 Task: Add a condition where "Hours since ticket status new Is Fifty" in new tickets in your groups.
Action: Mouse moved to (146, 385)
Screenshot: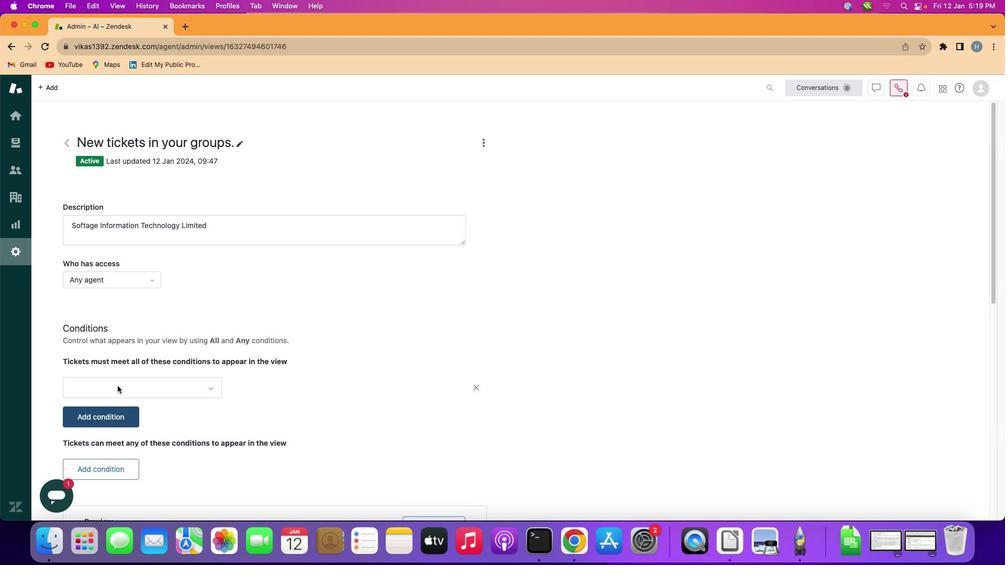 
Action: Mouse pressed left at (146, 385)
Screenshot: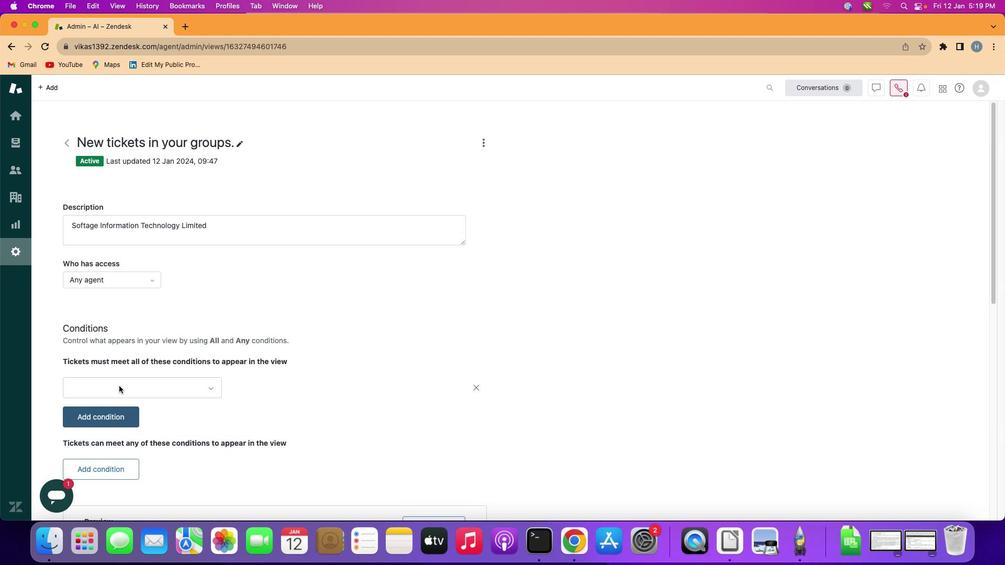 
Action: Mouse moved to (172, 384)
Screenshot: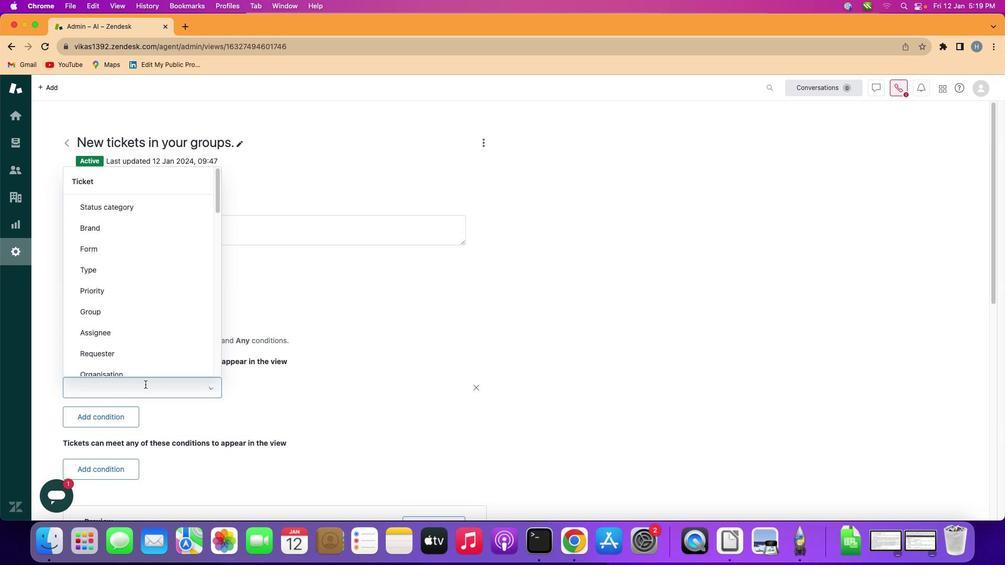 
Action: Mouse pressed left at (172, 384)
Screenshot: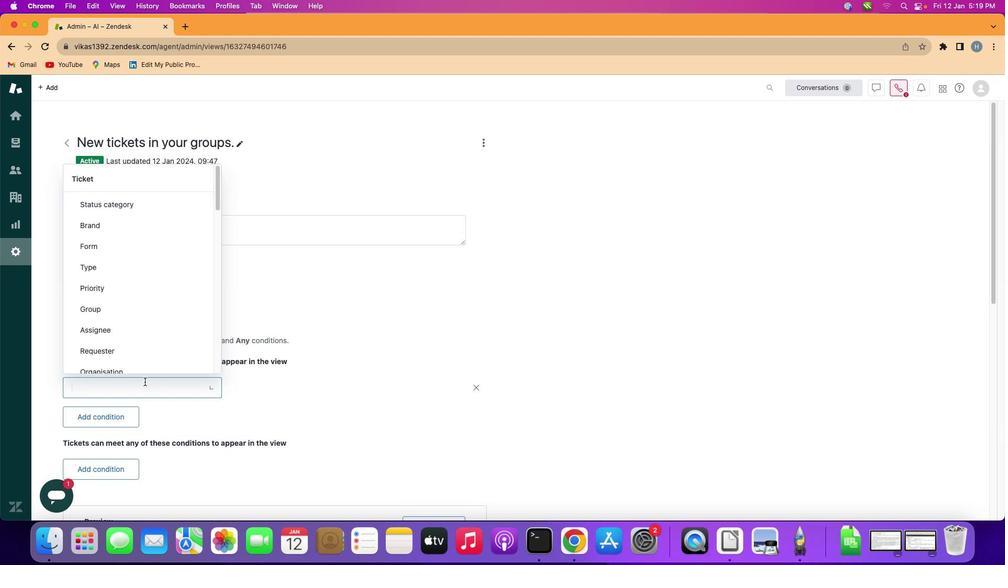 
Action: Mouse moved to (198, 328)
Screenshot: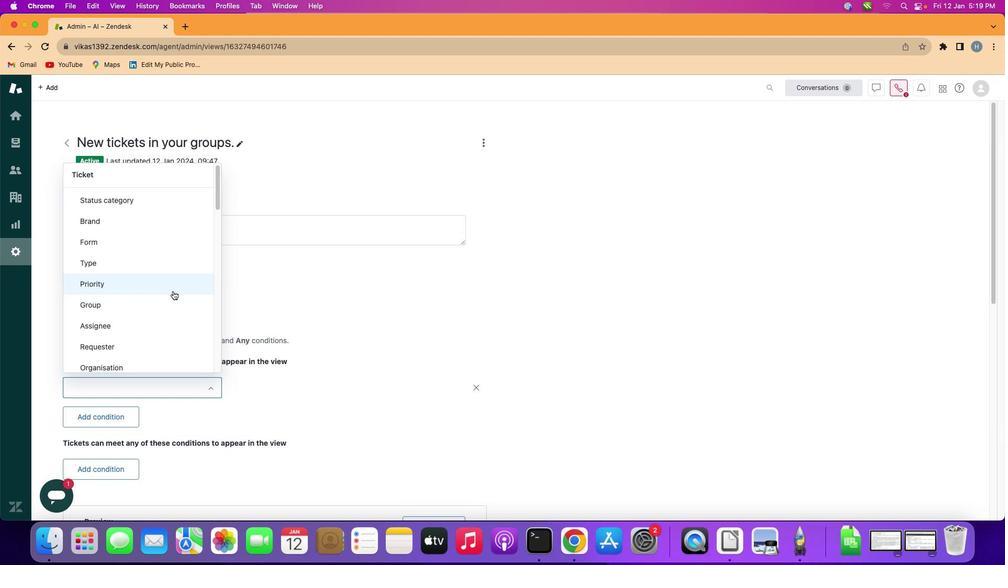 
Action: Mouse scrolled (198, 328) with delta (32, 151)
Screenshot: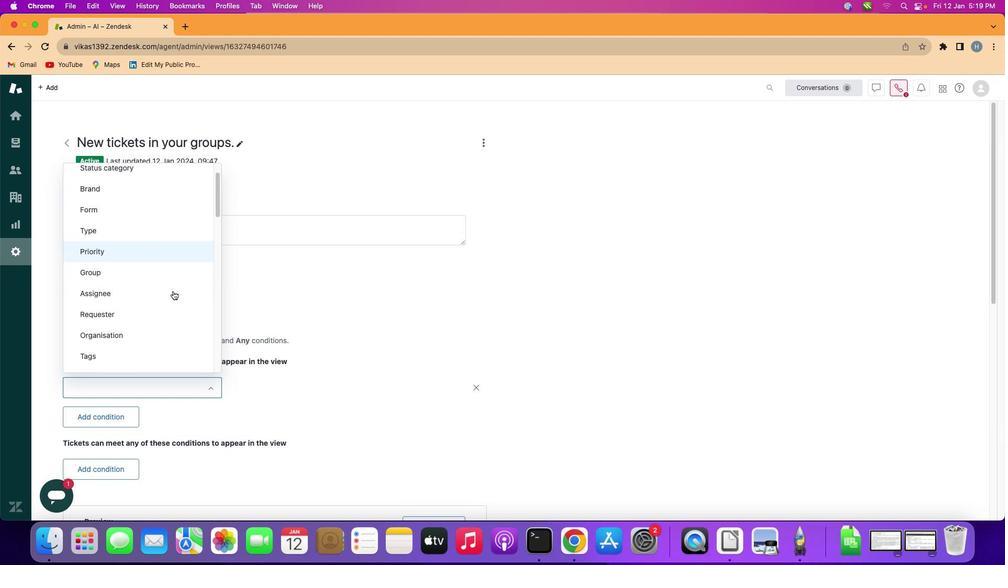 
Action: Mouse scrolled (198, 328) with delta (32, 151)
Screenshot: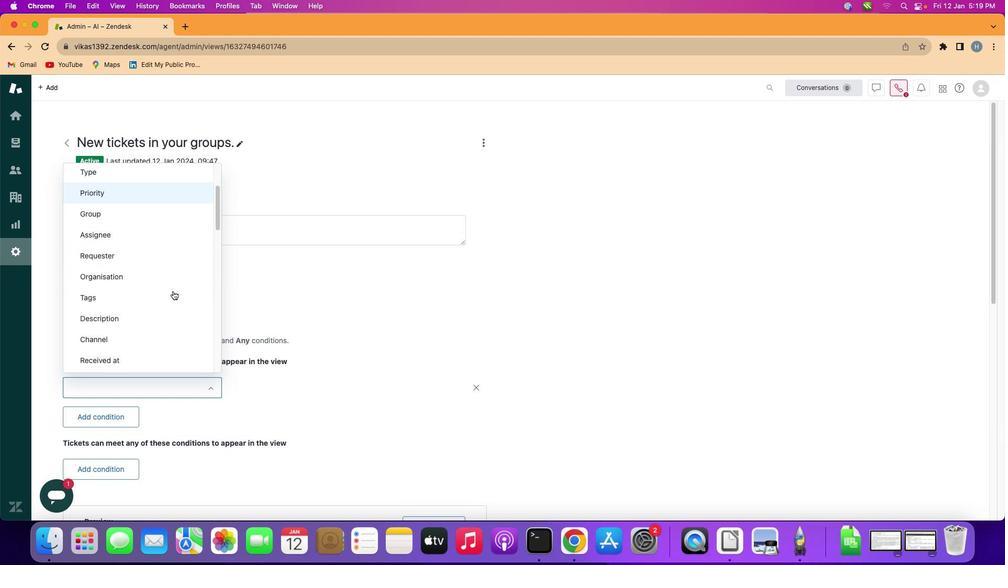 
Action: Mouse moved to (198, 328)
Screenshot: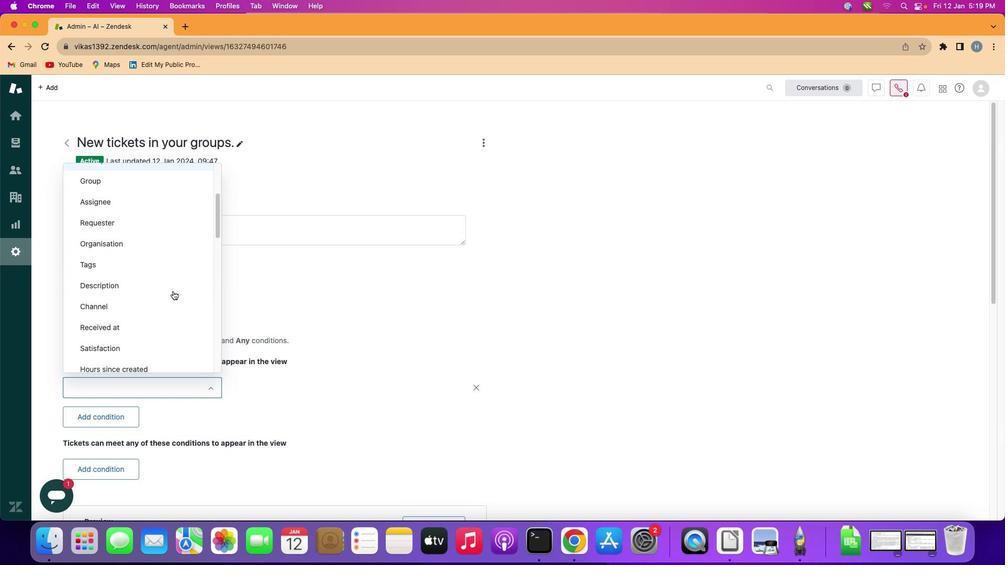
Action: Mouse scrolled (198, 328) with delta (32, 151)
Screenshot: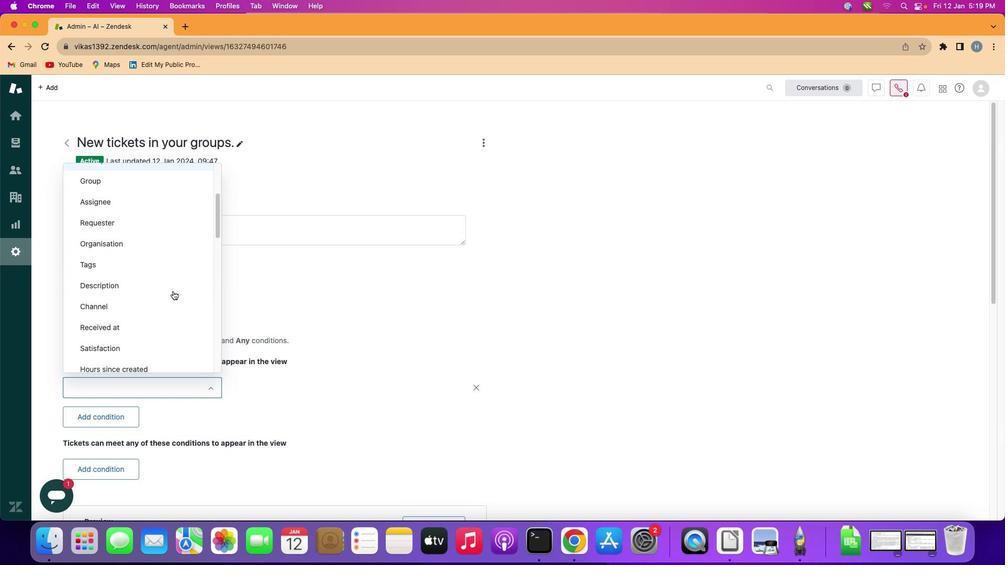 
Action: Mouse scrolled (198, 328) with delta (32, 151)
Screenshot: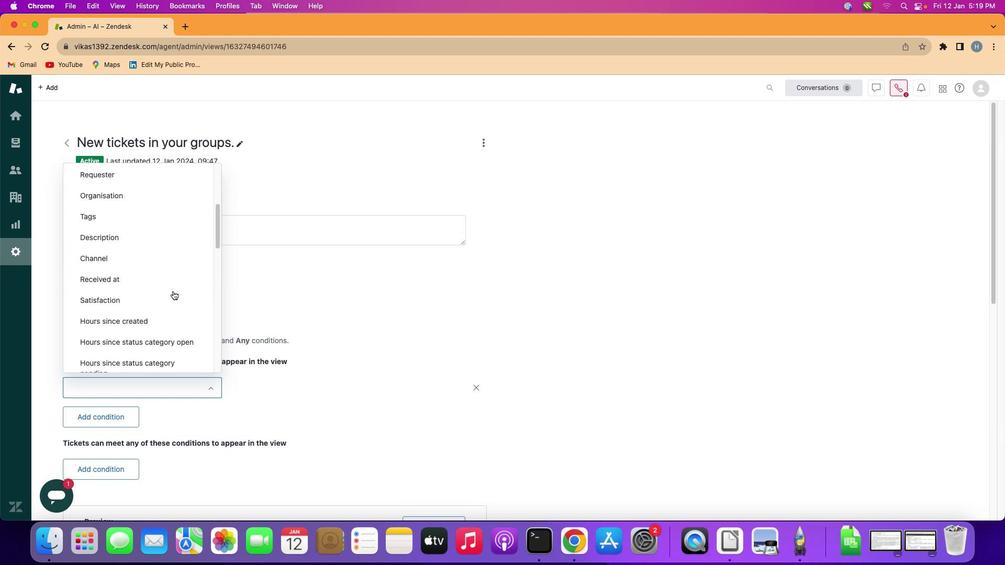 
Action: Mouse scrolled (198, 328) with delta (32, 151)
Screenshot: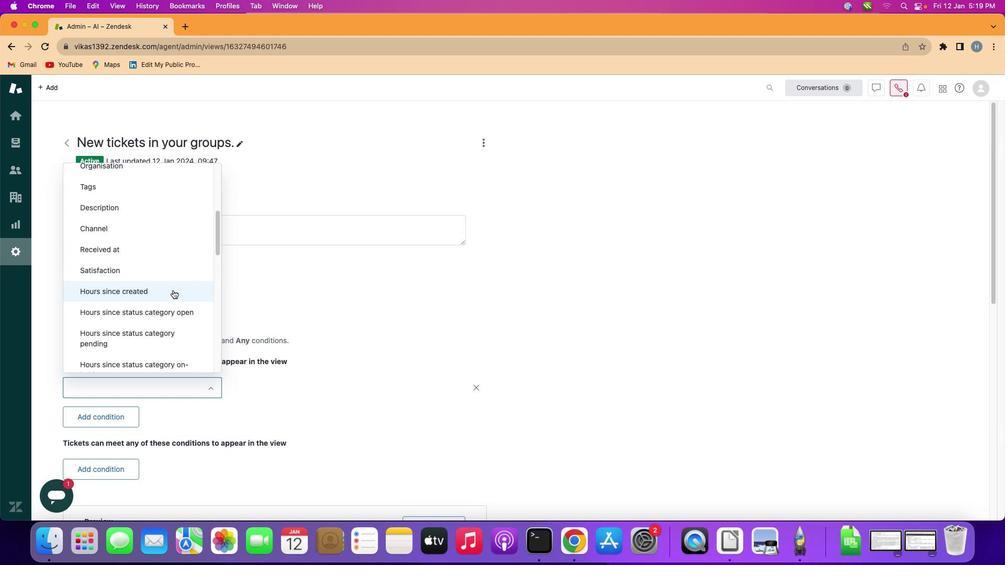 
Action: Mouse moved to (199, 327)
Screenshot: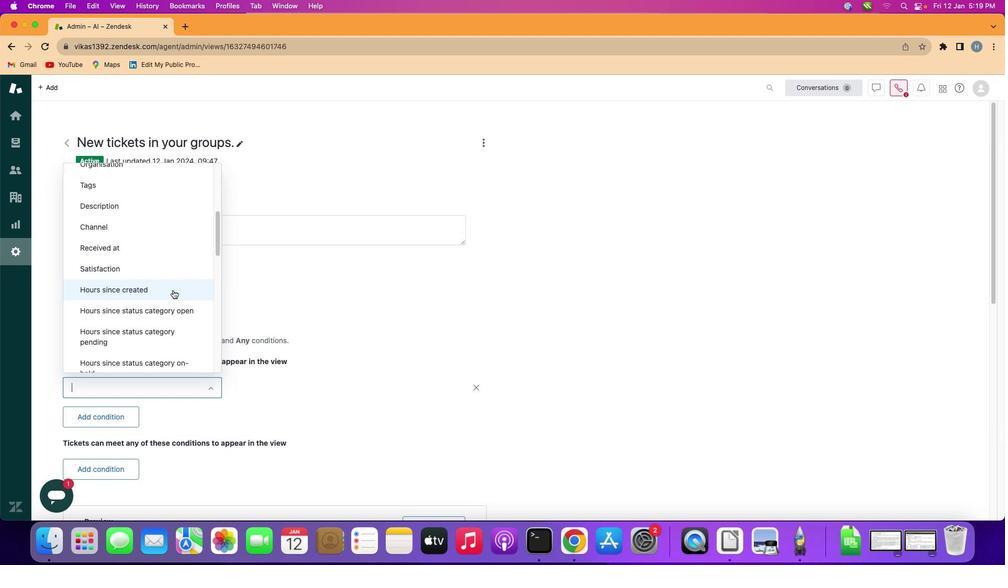 
Action: Mouse scrolled (199, 327) with delta (32, 151)
Screenshot: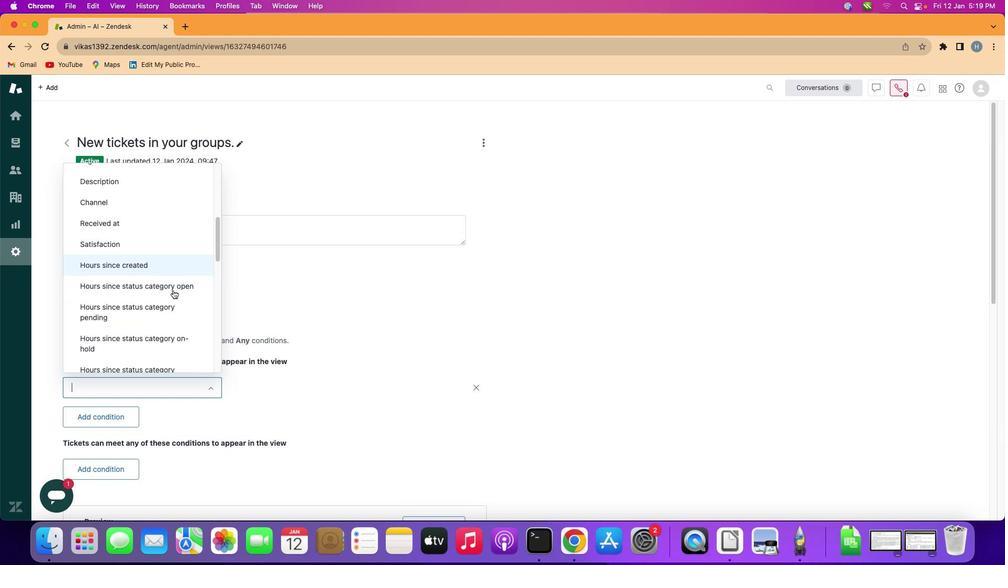 
Action: Mouse scrolled (199, 327) with delta (32, 151)
Screenshot: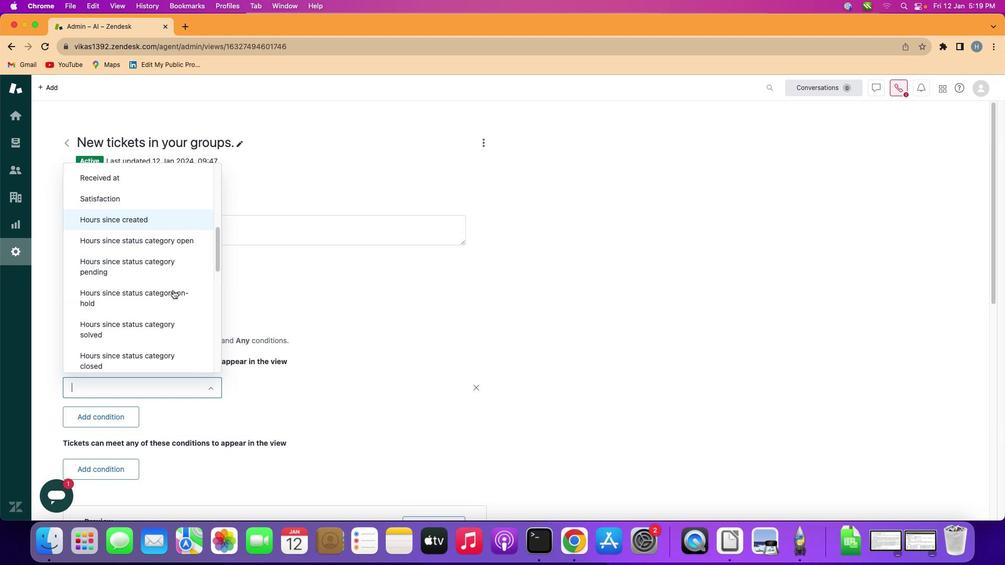 
Action: Mouse scrolled (199, 327) with delta (32, 151)
Screenshot: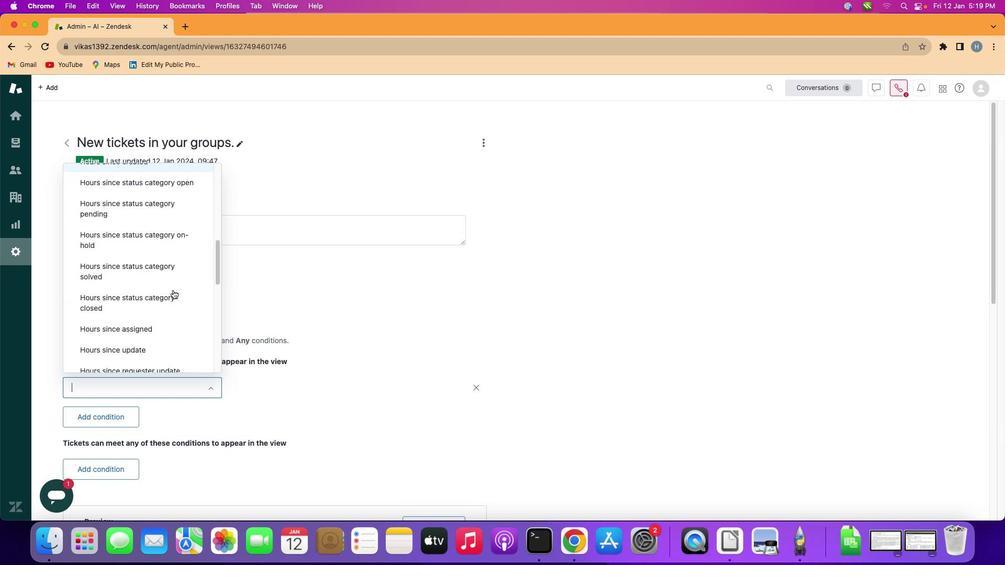 
Action: Mouse scrolled (199, 327) with delta (32, 151)
Screenshot: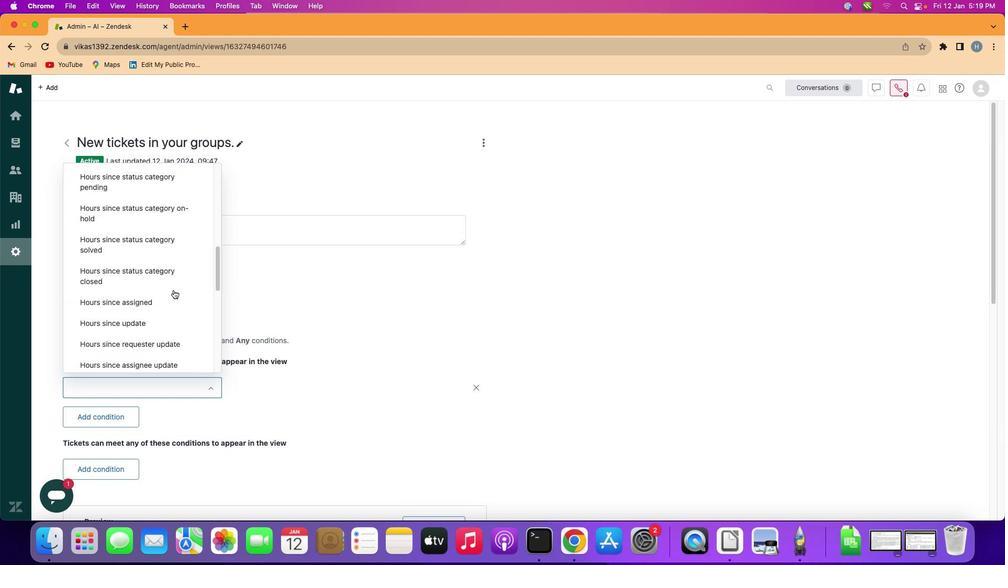 
Action: Mouse scrolled (199, 327) with delta (32, 151)
Screenshot: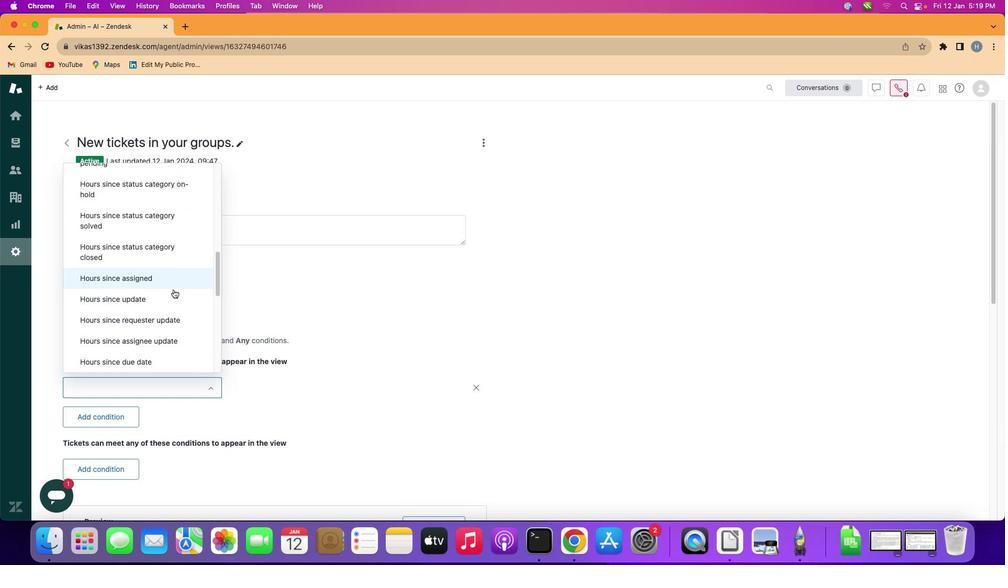 
Action: Mouse moved to (199, 326)
Screenshot: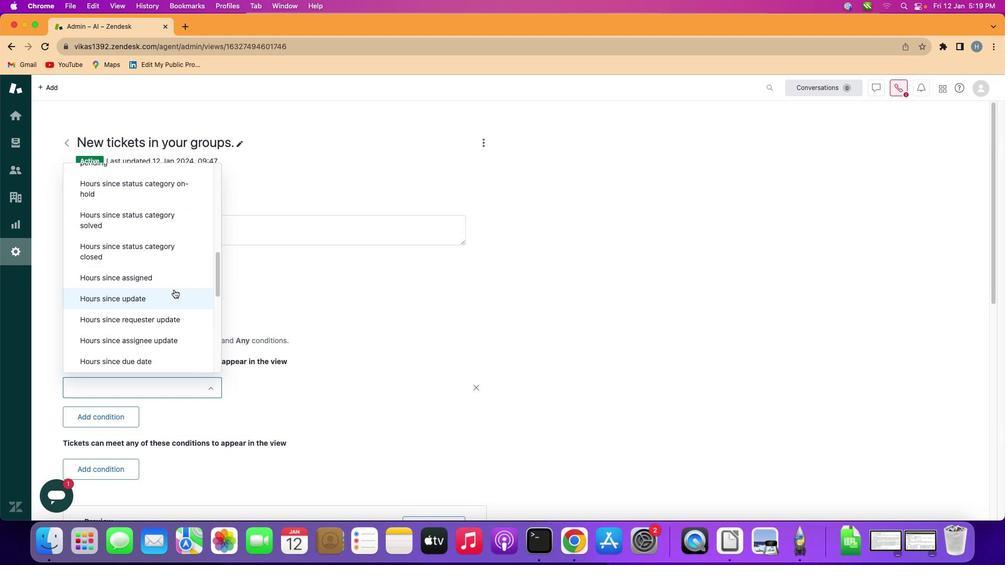 
Action: Mouse scrolled (199, 326) with delta (32, 151)
Screenshot: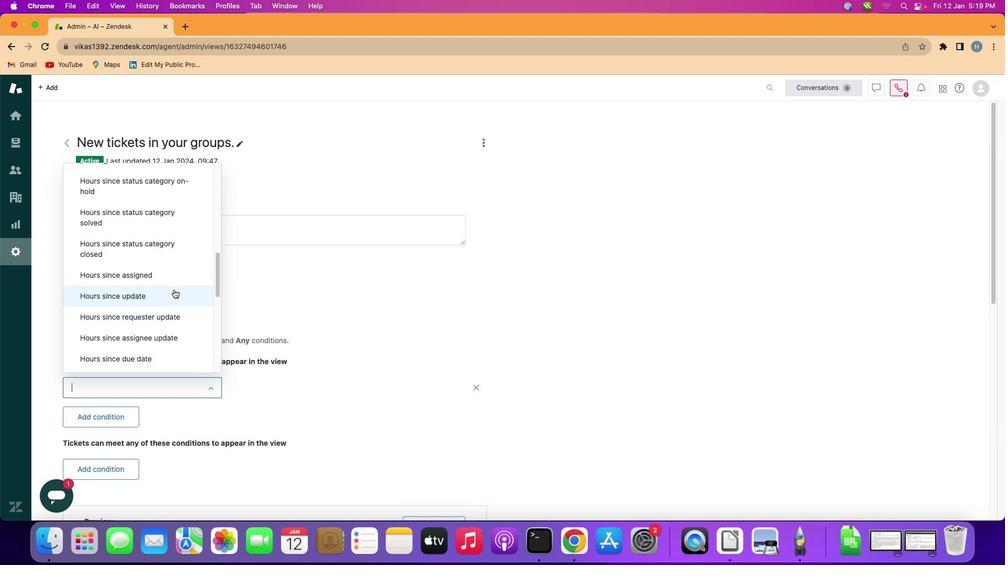 
Action: Mouse scrolled (199, 326) with delta (32, 151)
Screenshot: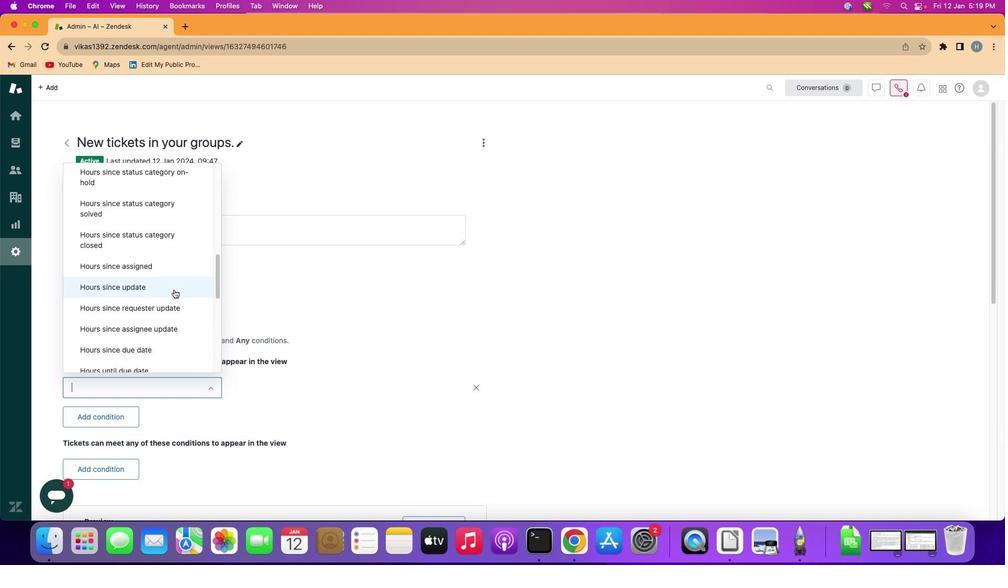 
Action: Mouse scrolled (199, 326) with delta (32, 151)
Screenshot: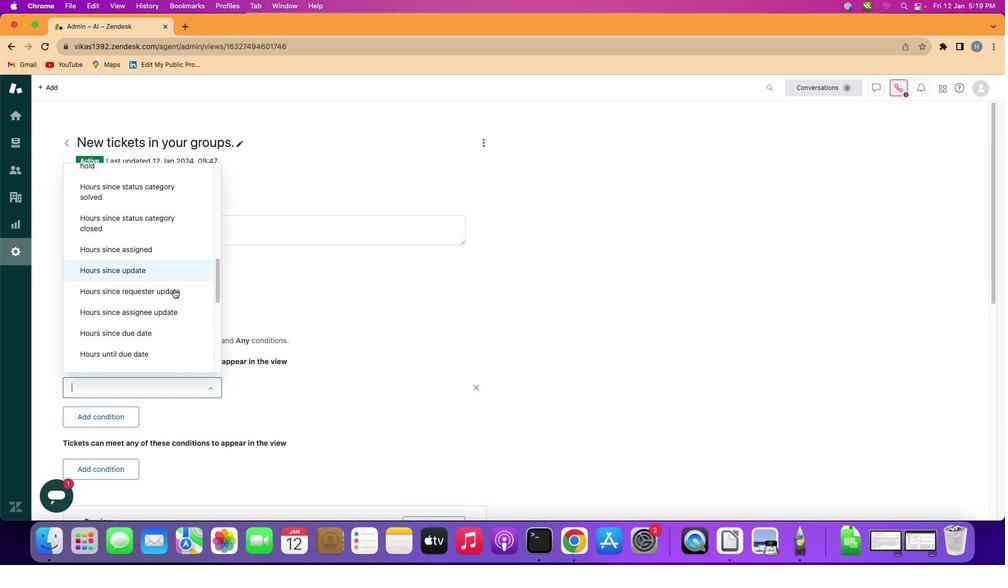 
Action: Mouse scrolled (199, 326) with delta (32, 151)
Screenshot: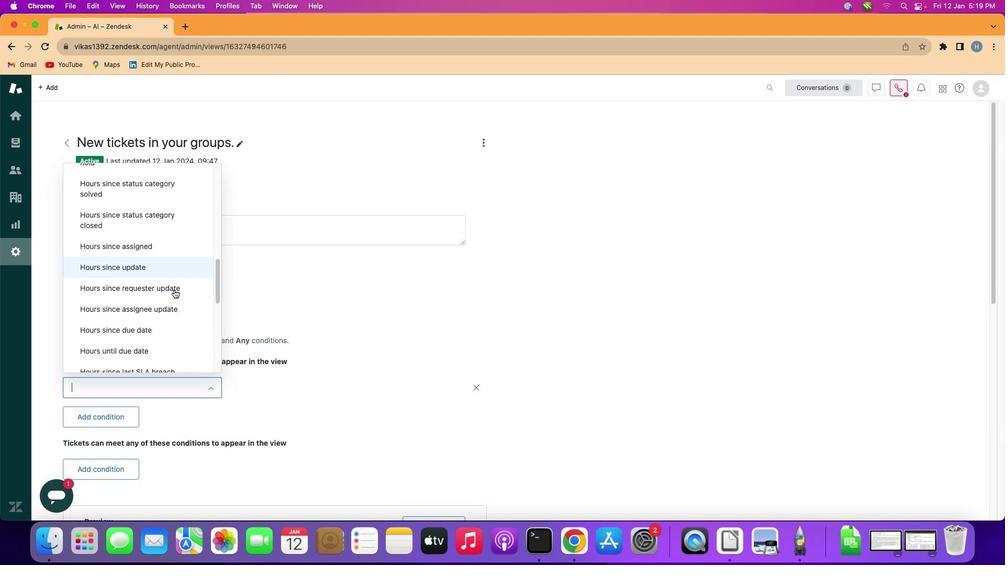 
Action: Mouse moved to (199, 326)
Screenshot: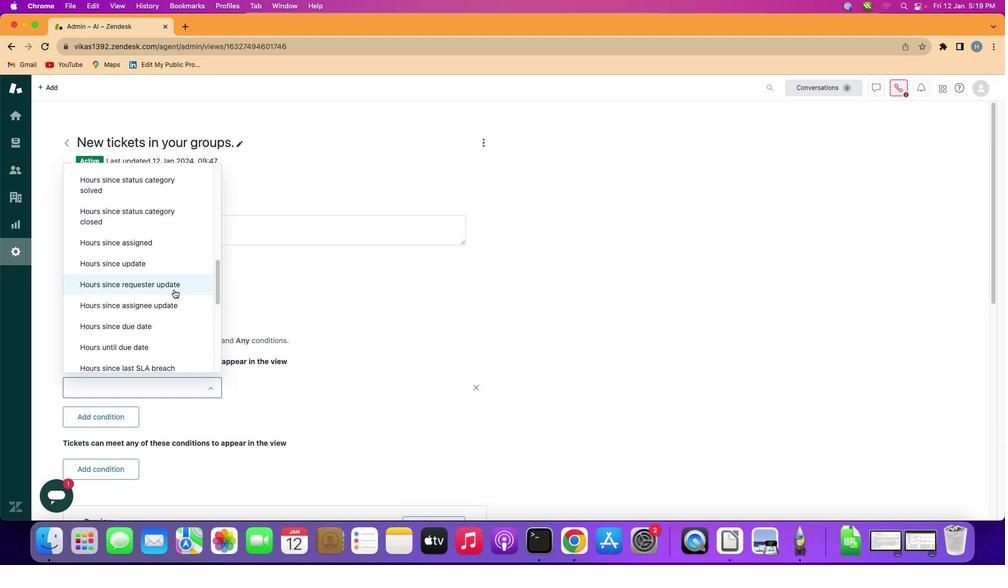 
Action: Mouse scrolled (199, 326) with delta (32, 152)
Screenshot: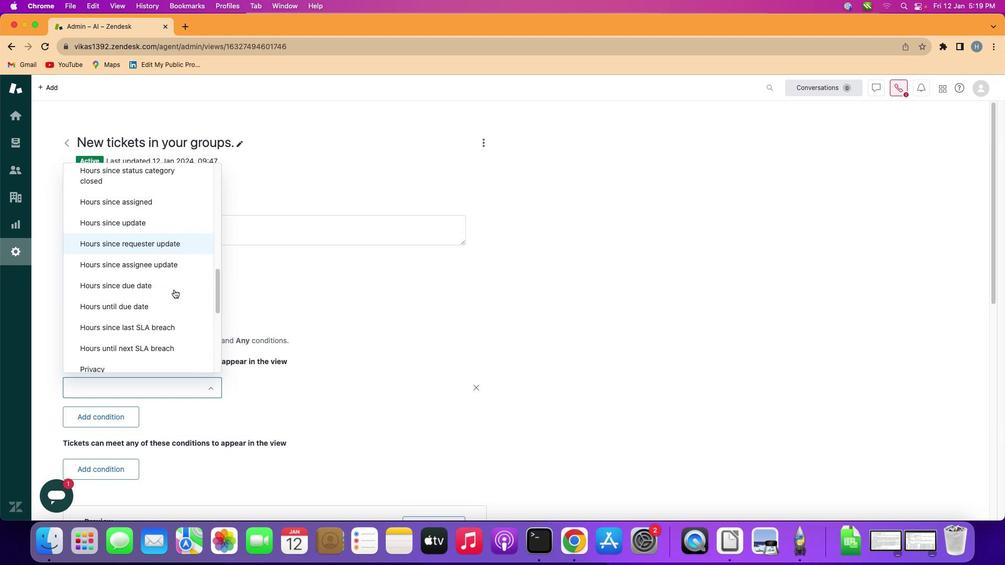 
Action: Mouse scrolled (199, 326) with delta (32, 151)
Screenshot: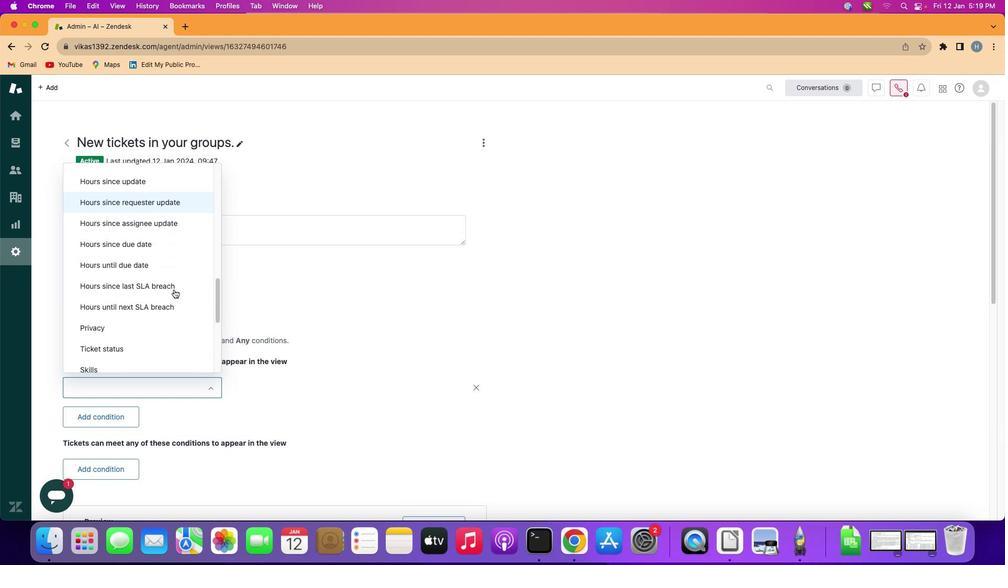 
Action: Mouse scrolled (199, 326) with delta (32, 151)
Screenshot: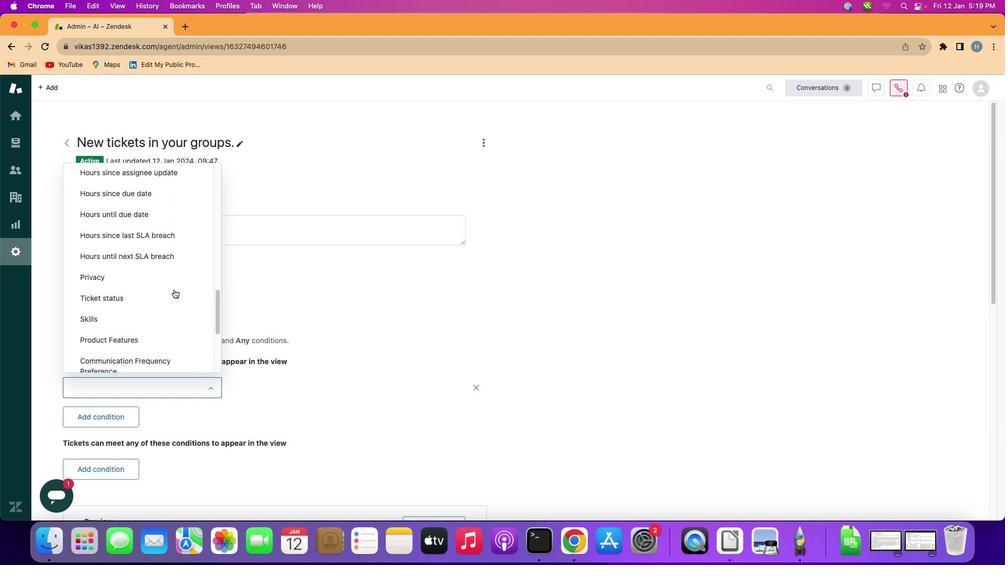 
Action: Mouse scrolled (199, 326) with delta (32, 151)
Screenshot: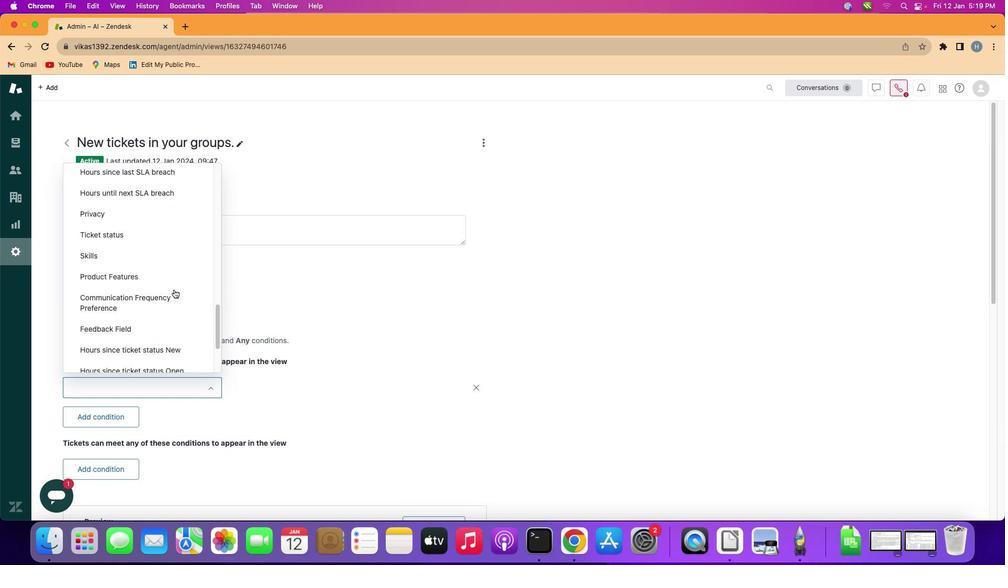 
Action: Mouse scrolled (199, 326) with delta (32, 151)
Screenshot: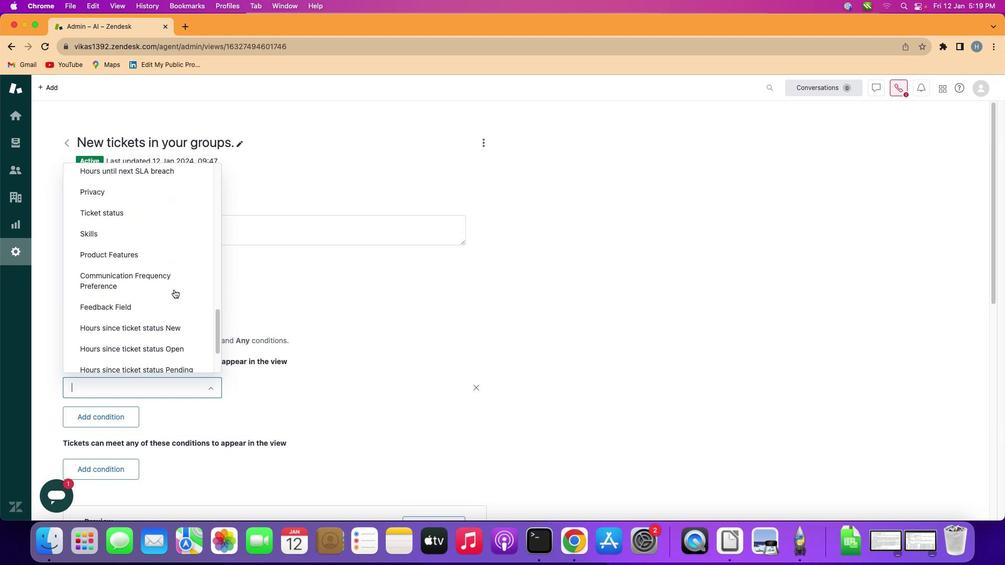 
Action: Mouse moved to (199, 326)
Screenshot: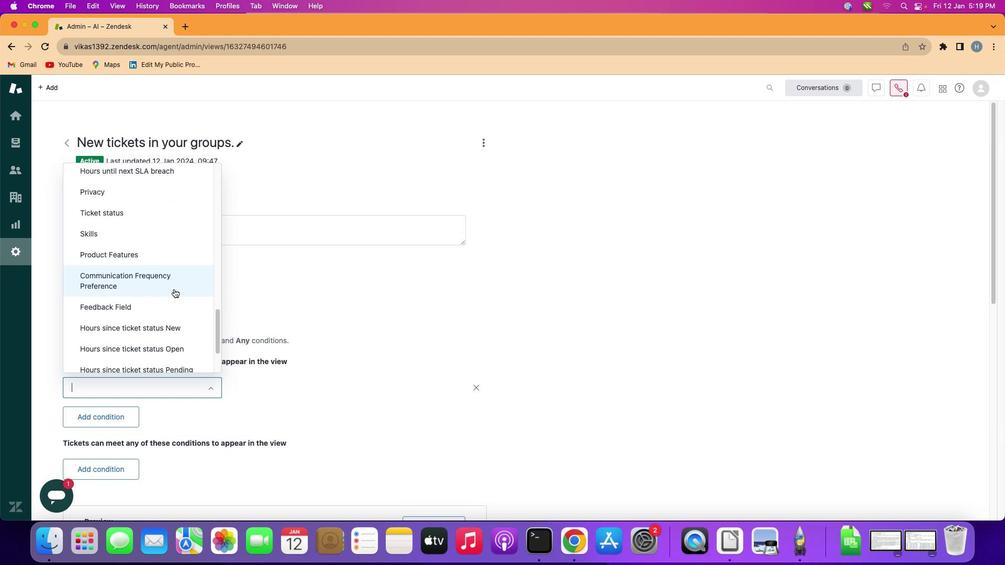 
Action: Mouse scrolled (199, 326) with delta (32, 151)
Screenshot: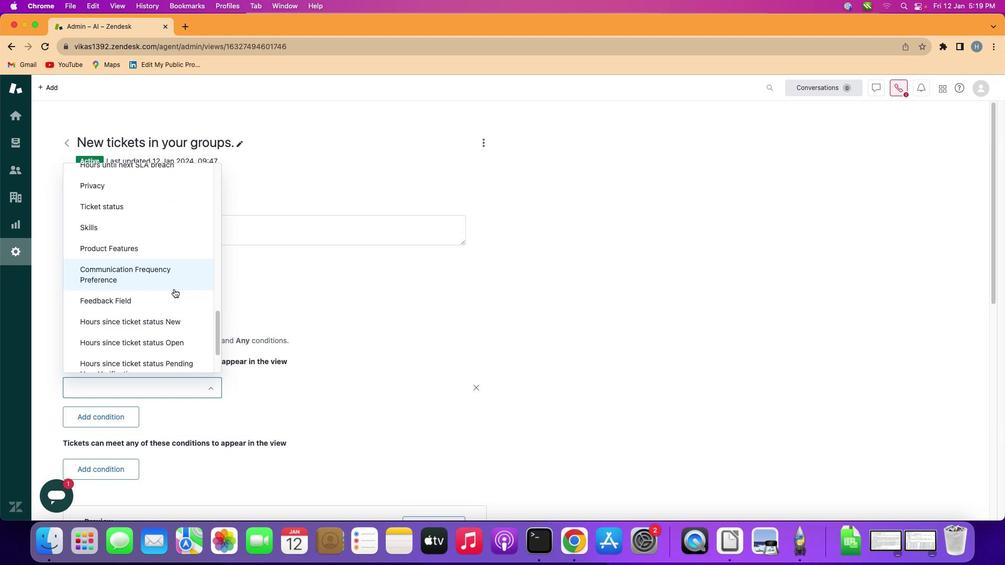 
Action: Mouse scrolled (199, 326) with delta (32, 151)
Screenshot: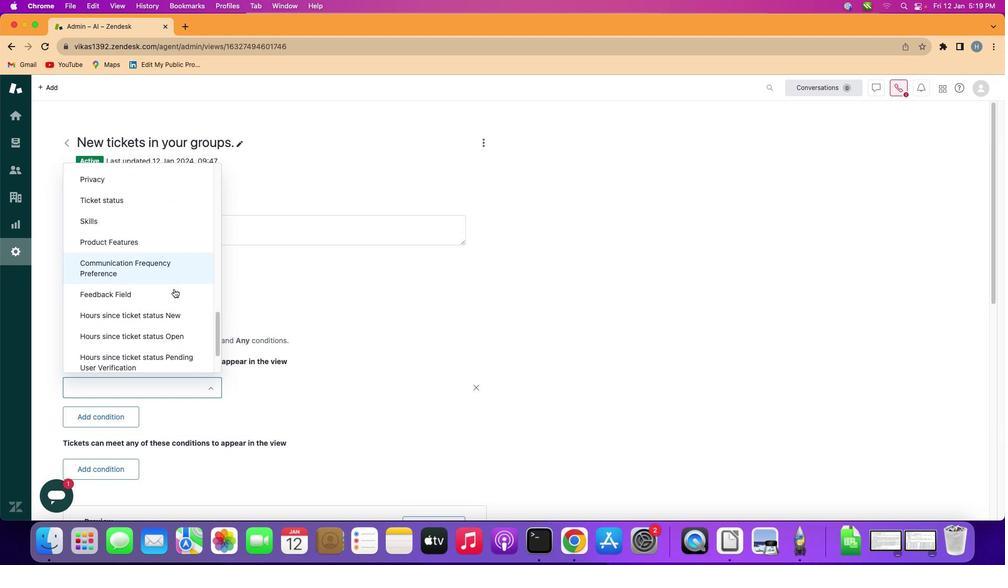 
Action: Mouse scrolled (199, 326) with delta (32, 151)
Screenshot: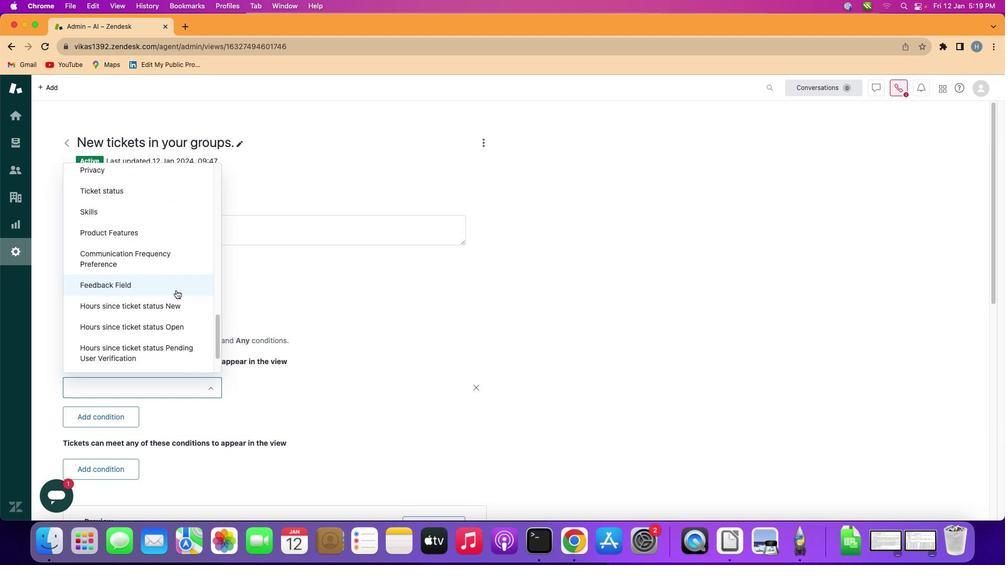 
Action: Mouse moved to (207, 336)
Screenshot: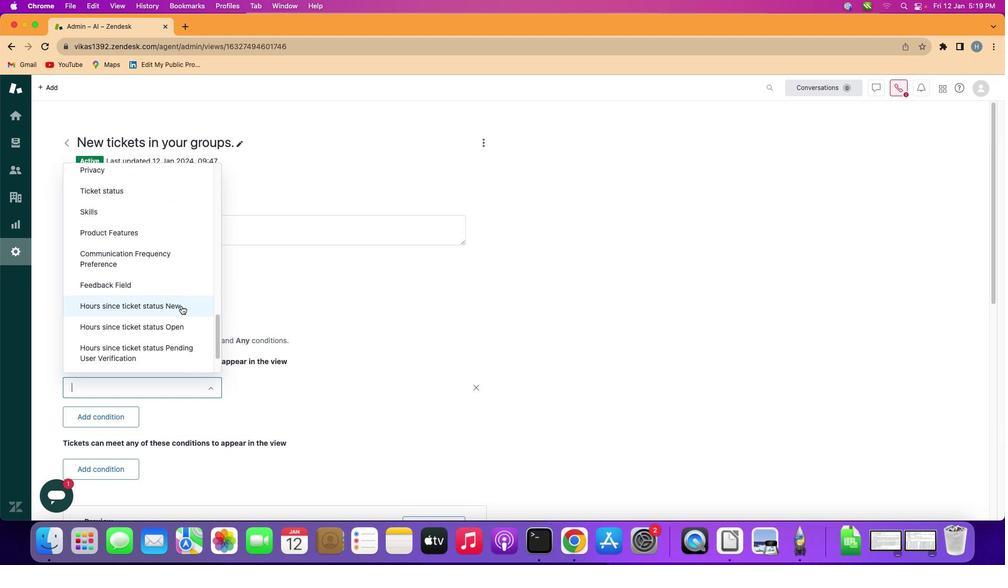 
Action: Mouse pressed left at (207, 336)
Screenshot: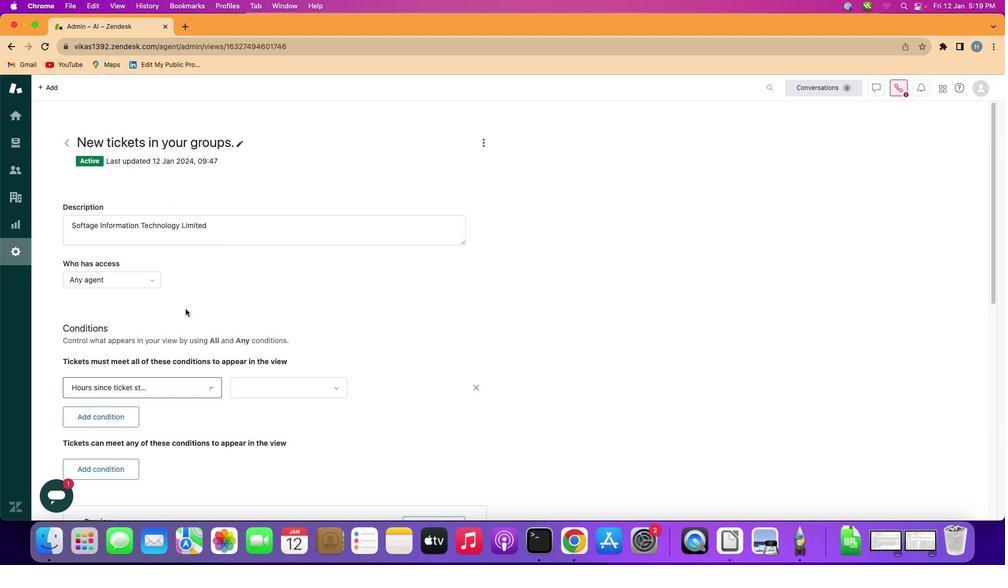
Action: Mouse moved to (314, 387)
Screenshot: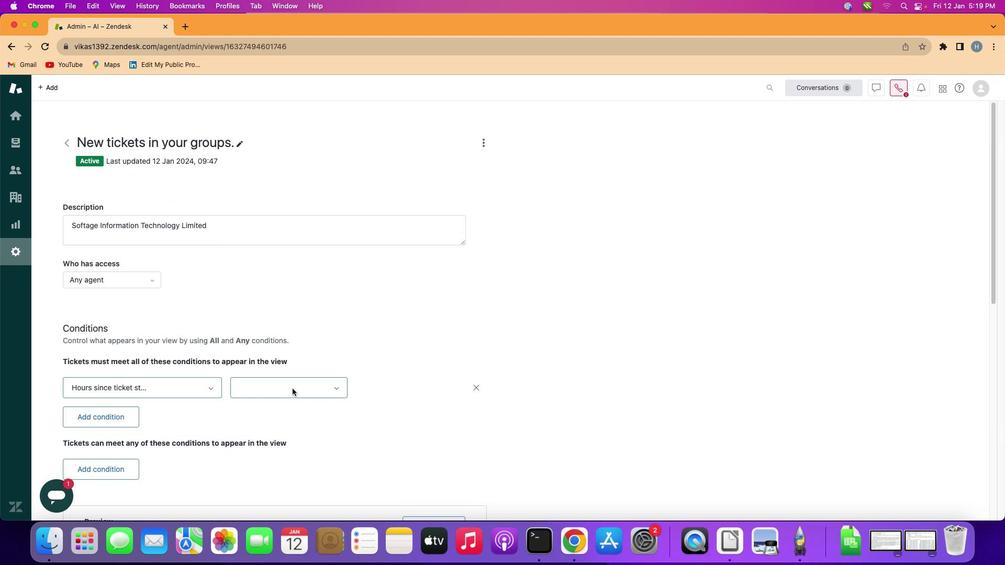 
Action: Mouse pressed left at (314, 387)
Screenshot: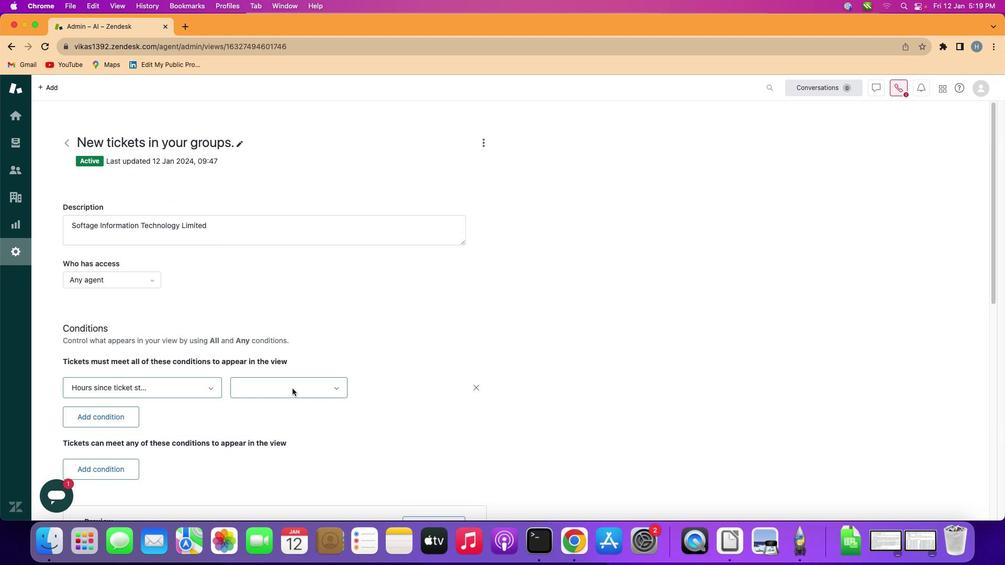 
Action: Mouse moved to (303, 425)
Screenshot: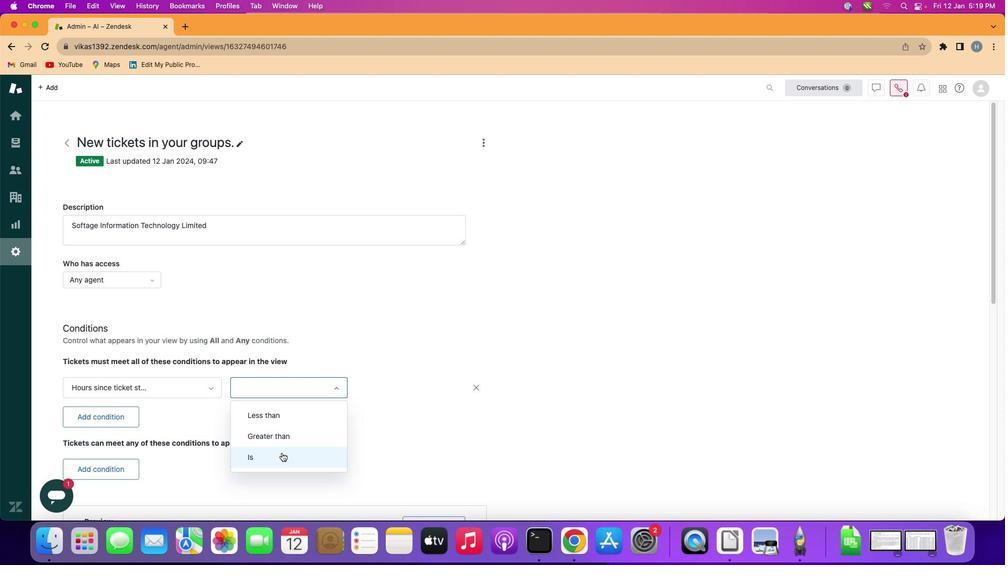 
Action: Mouse pressed left at (303, 425)
Screenshot: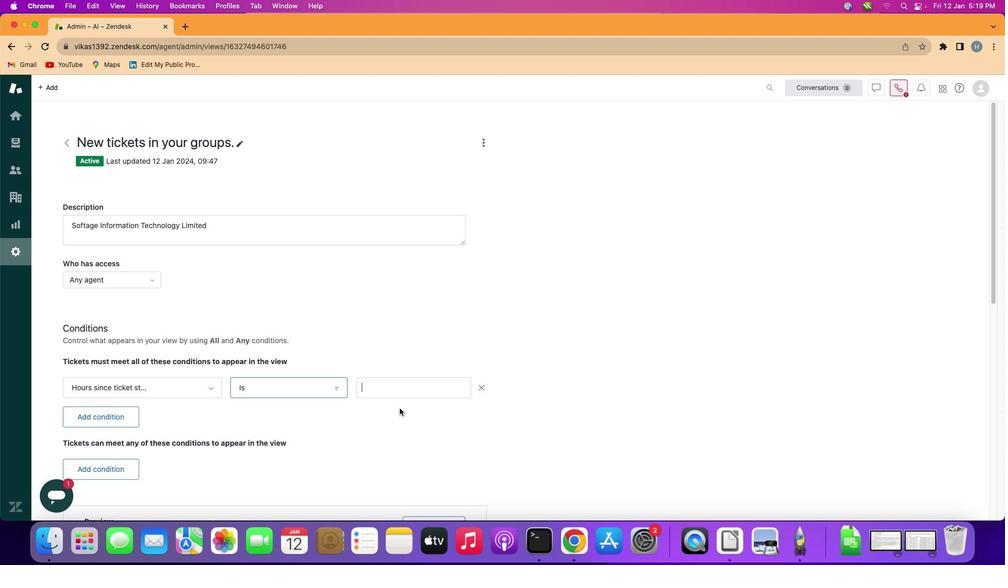 
Action: Mouse moved to (425, 384)
Screenshot: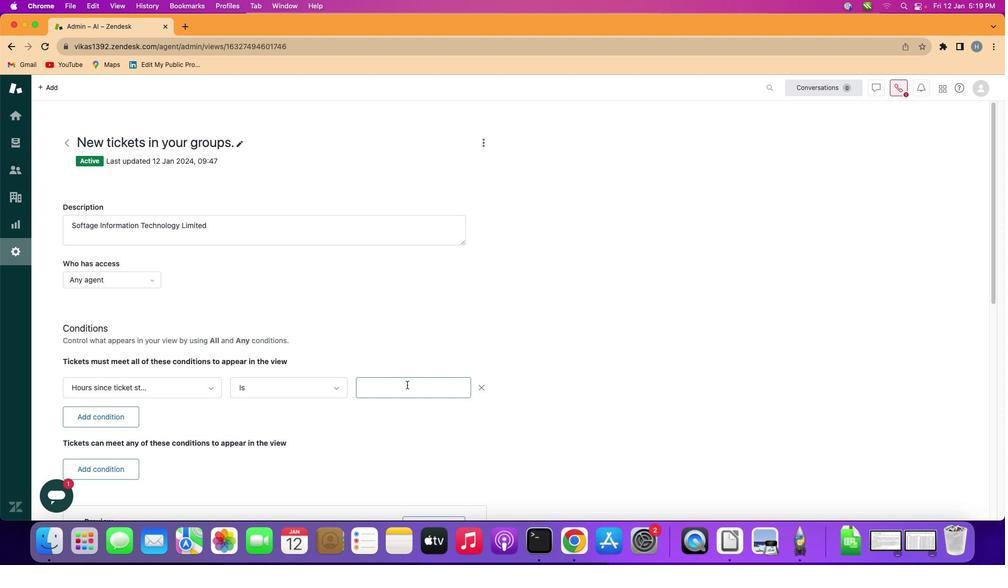 
Action: Mouse pressed left at (425, 384)
Screenshot: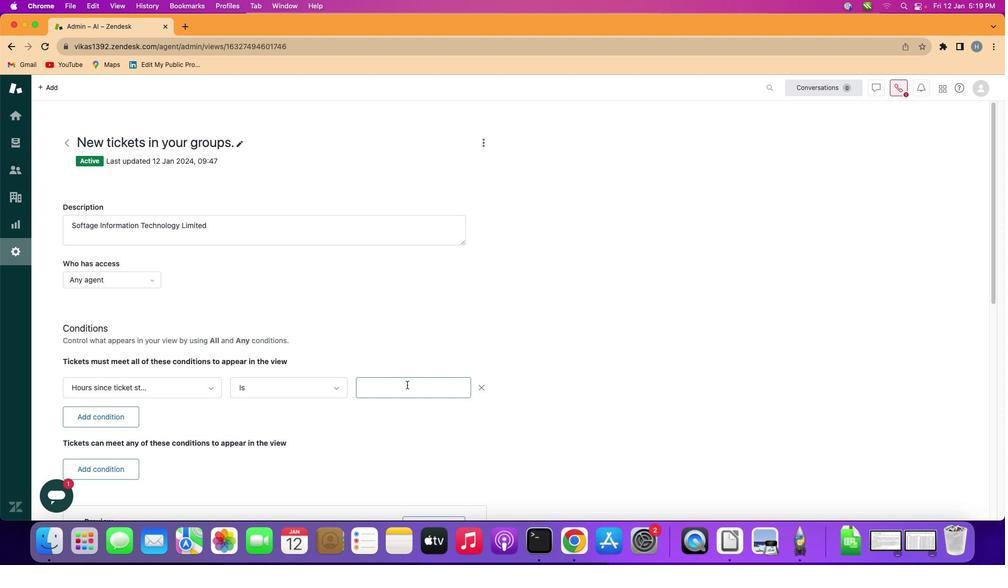 
Action: Key pressed Key.shift'F''i''f''t''y'
Screenshot: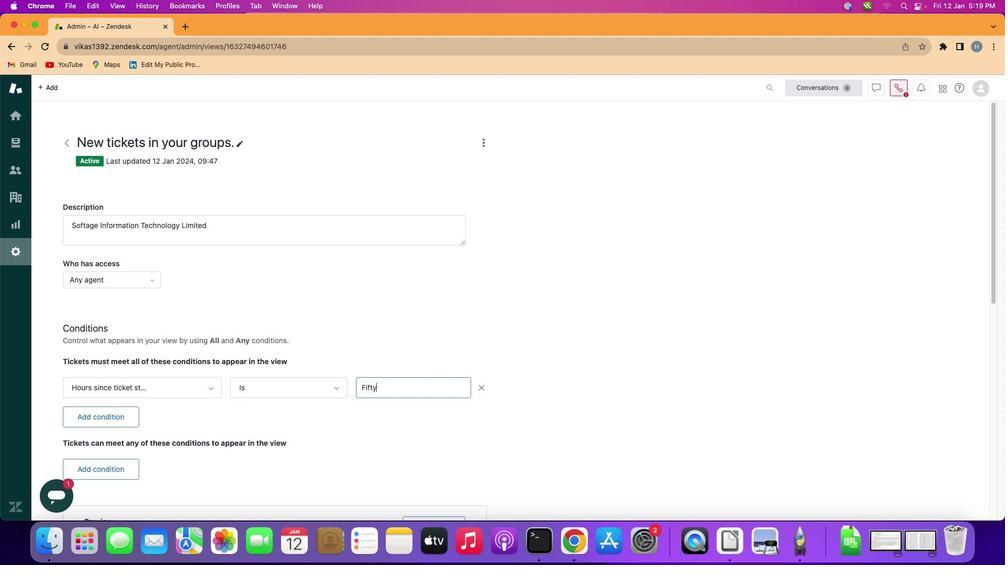 
Action: Mouse moved to (433, 381)
Screenshot: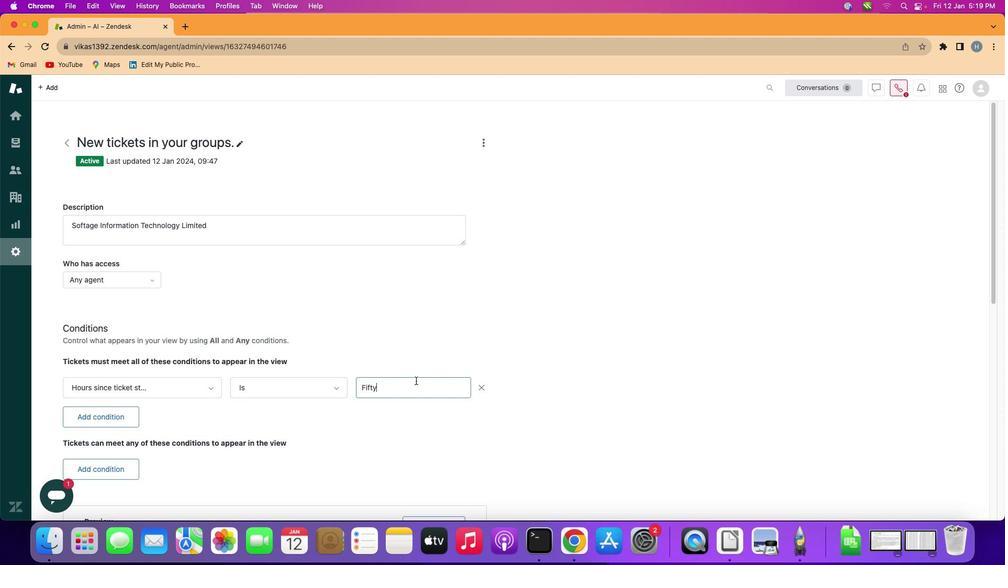 
